 Task: Add Dalmatia Sour Cherry Spread to the cart.
Action: Mouse moved to (714, 281)
Screenshot: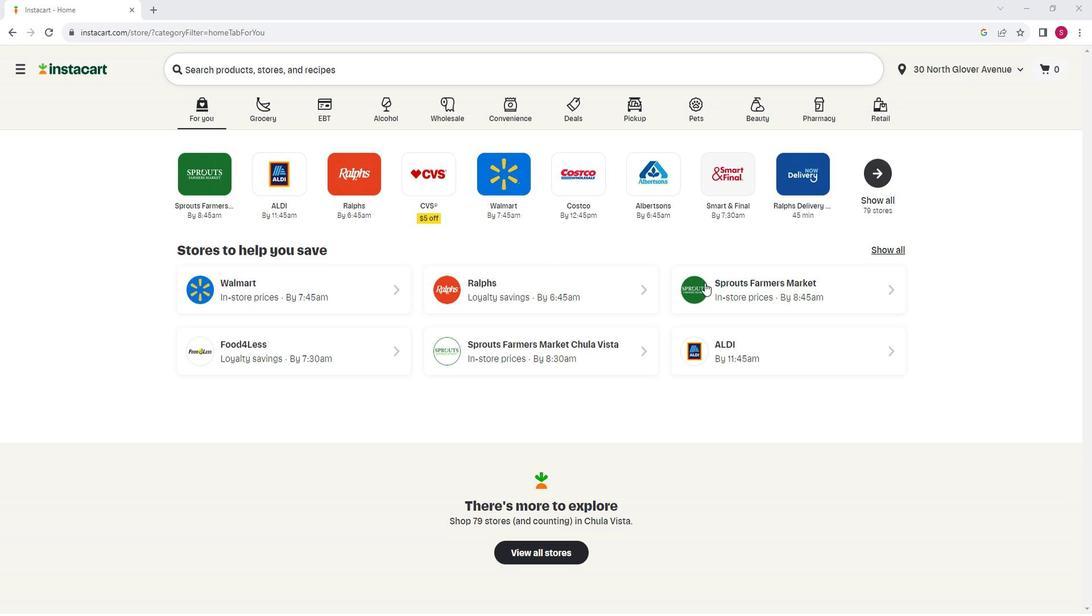 
Action: Mouse pressed left at (714, 281)
Screenshot: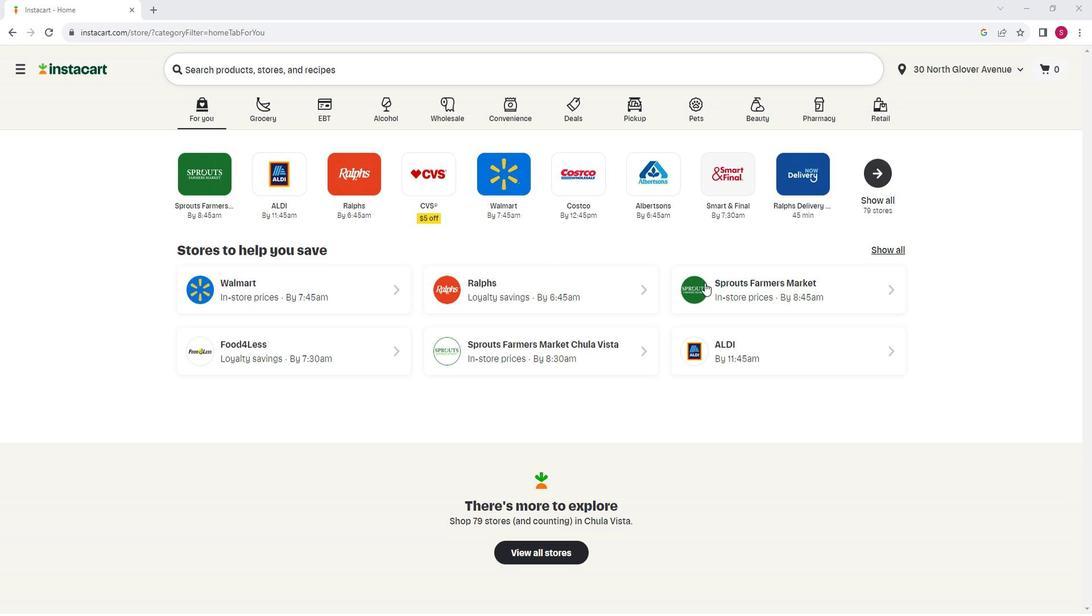 
Action: Mouse moved to (108, 364)
Screenshot: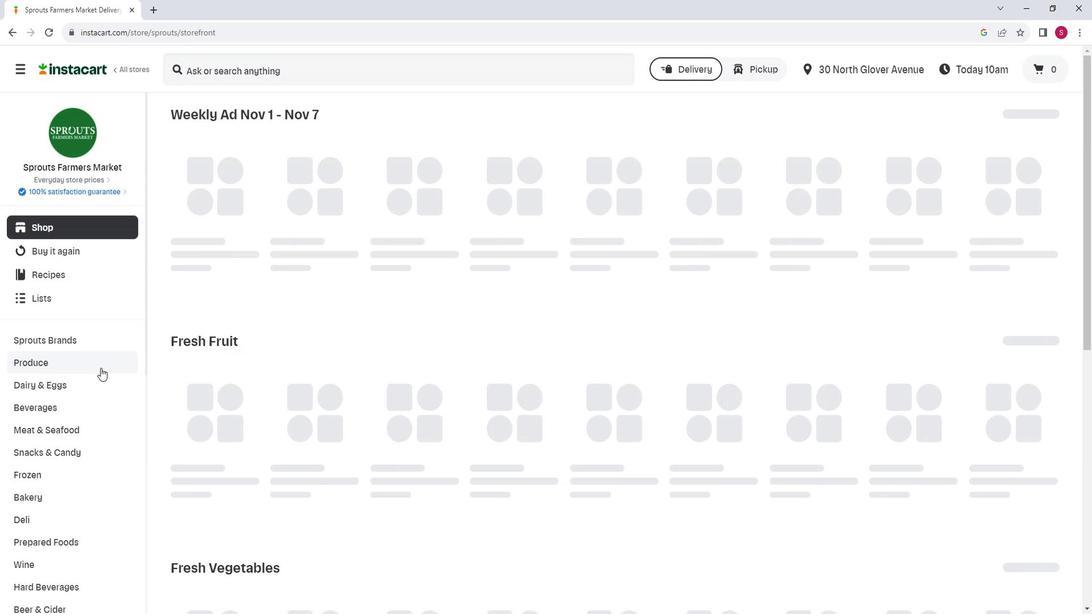 
Action: Mouse scrolled (108, 363) with delta (0, 0)
Screenshot: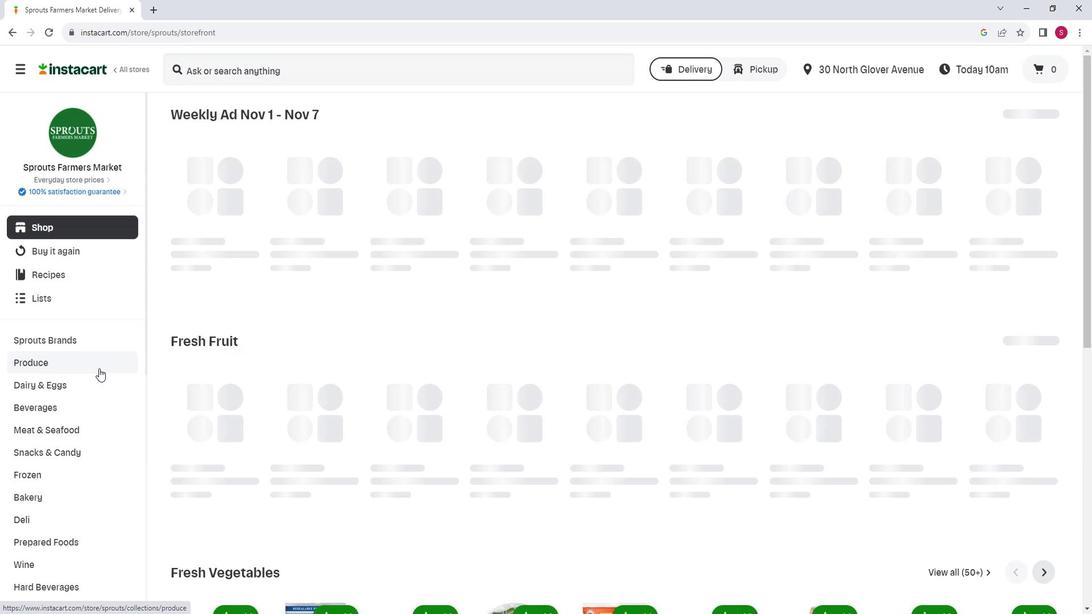 
Action: Mouse moved to (109, 364)
Screenshot: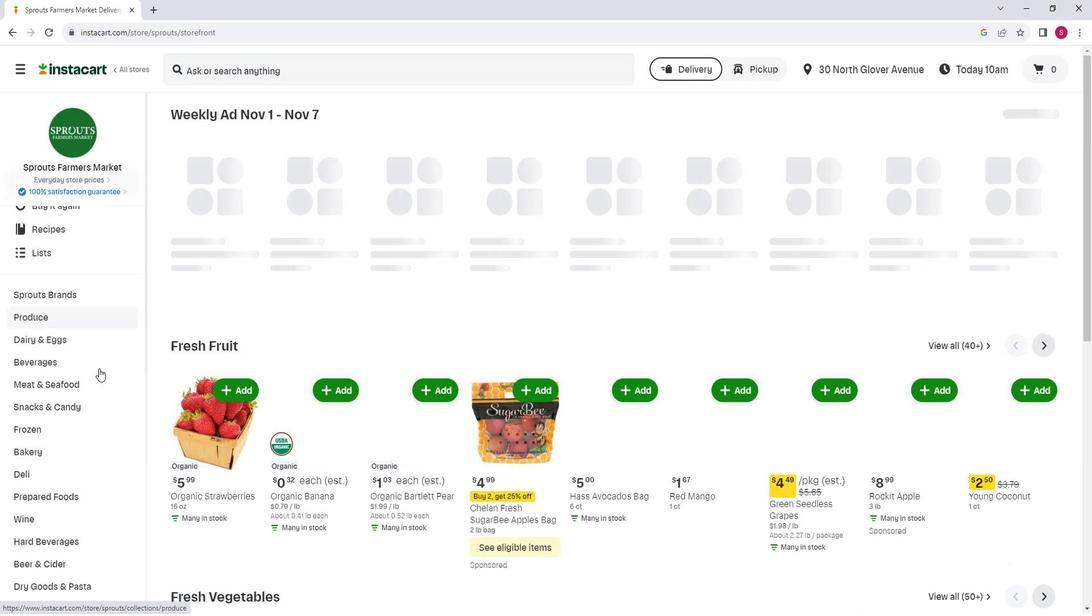 
Action: Mouse scrolled (109, 363) with delta (0, 0)
Screenshot: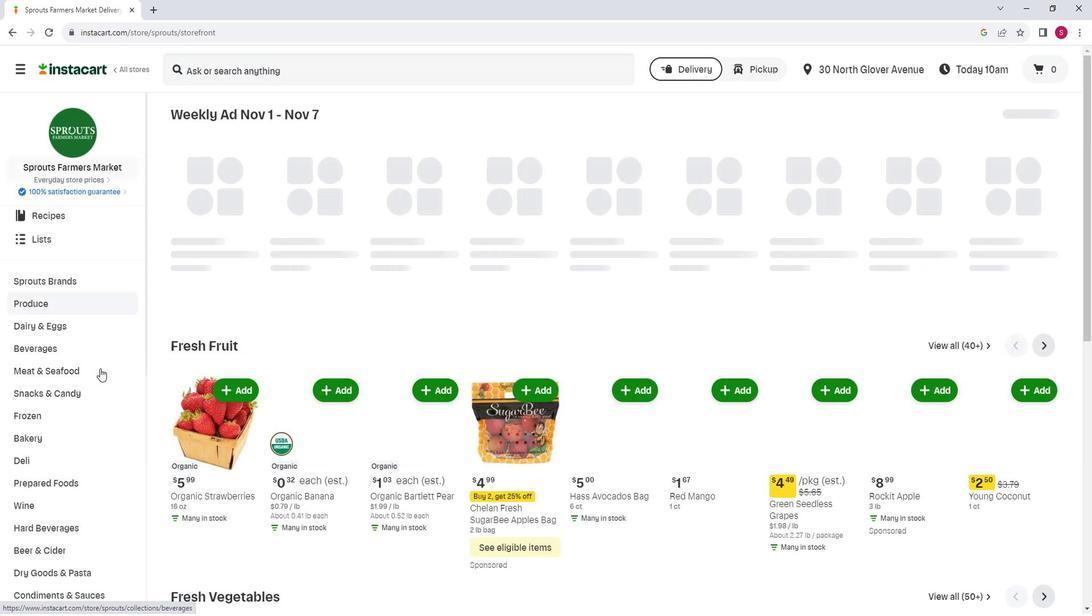 
Action: Mouse moved to (111, 365)
Screenshot: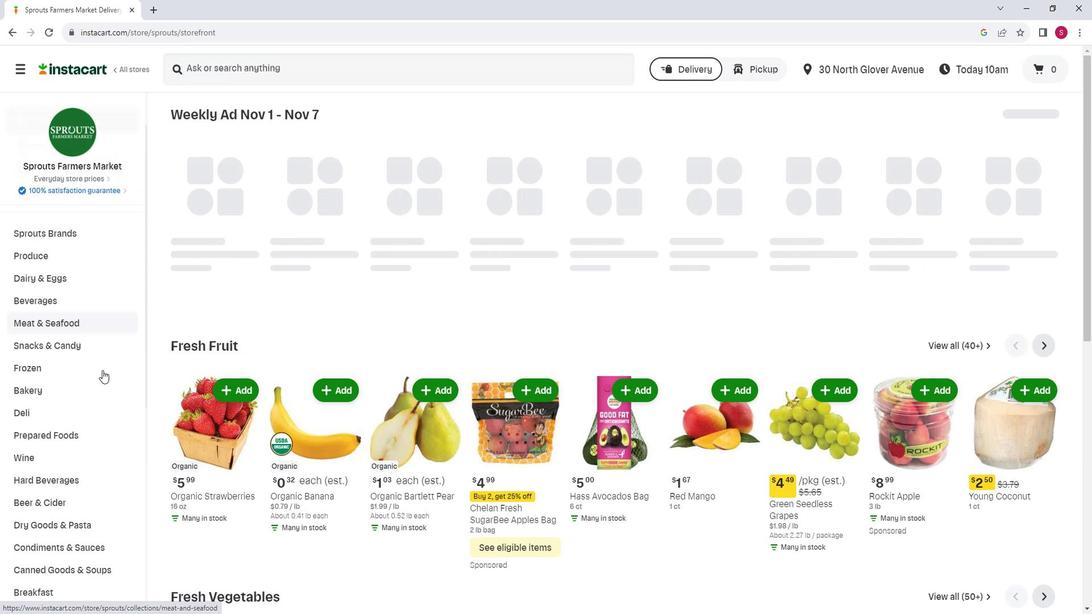 
Action: Mouse scrolled (111, 365) with delta (0, 0)
Screenshot: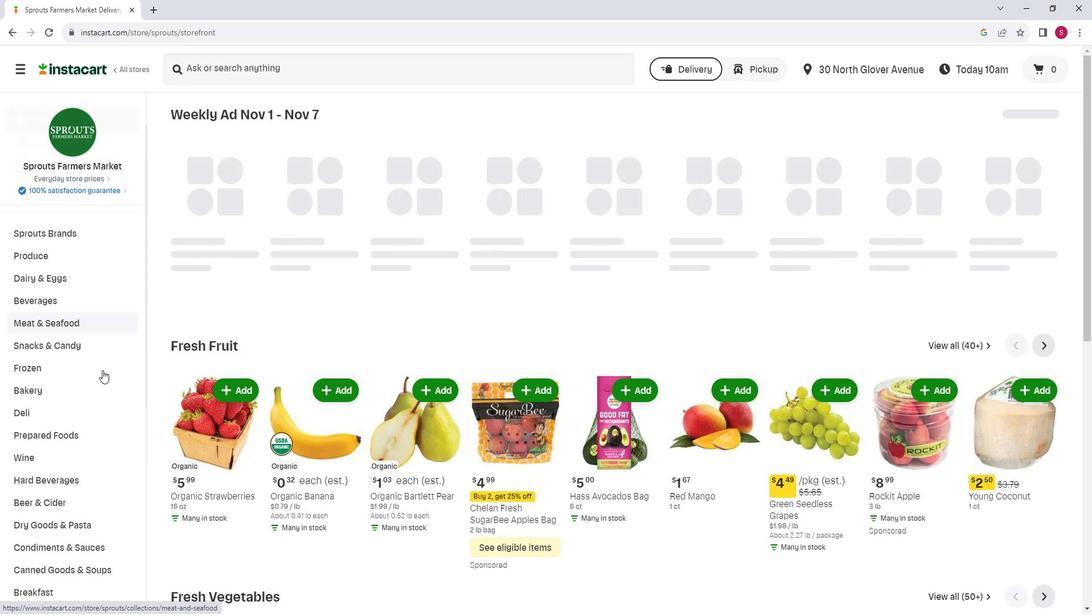 
Action: Mouse moved to (93, 511)
Screenshot: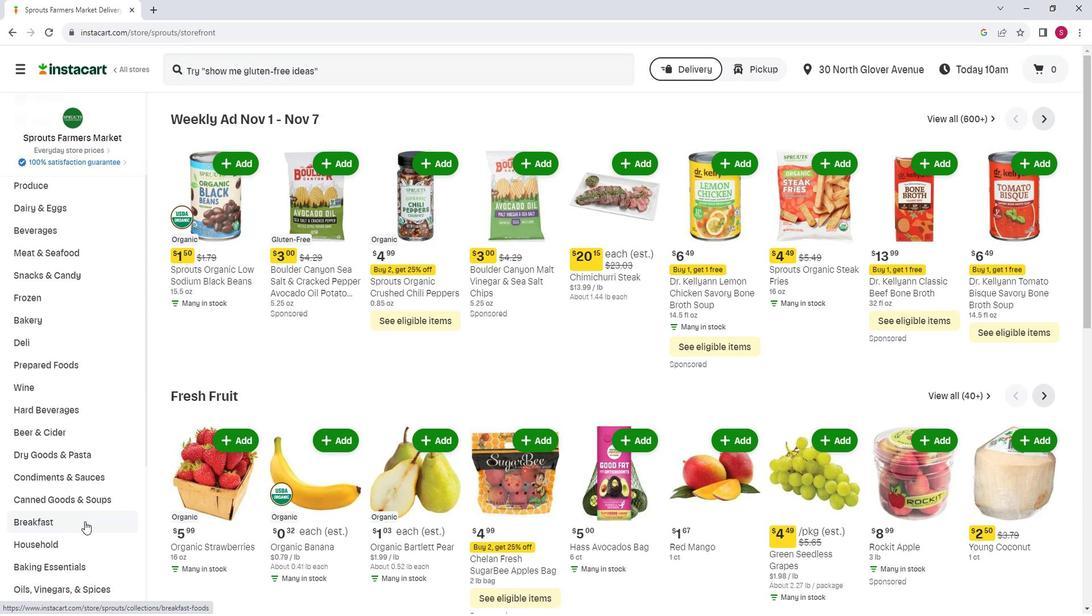 
Action: Mouse pressed left at (93, 511)
Screenshot: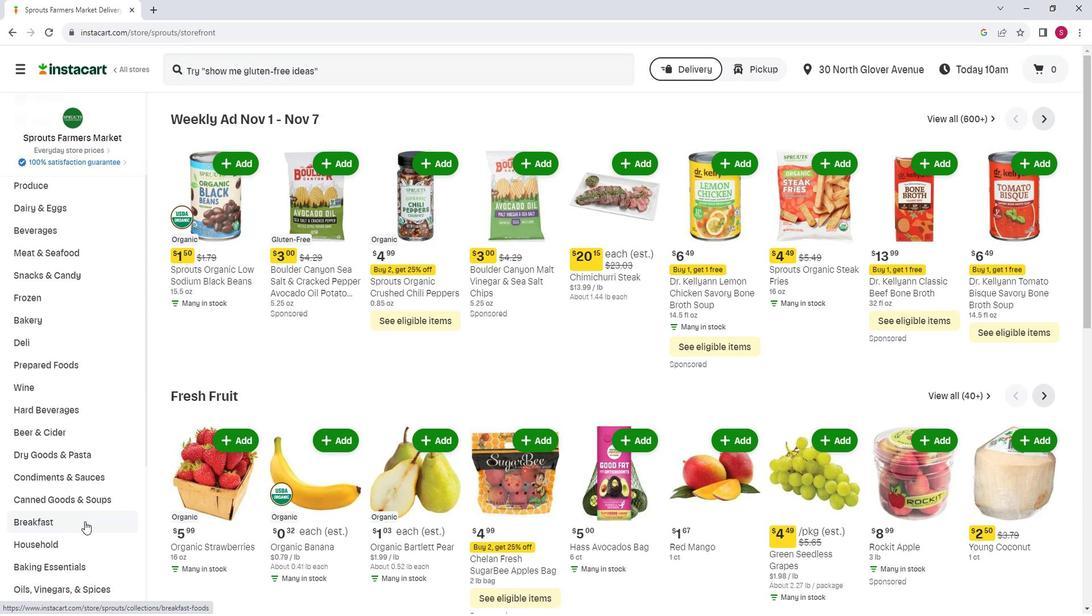 
Action: Mouse moved to (708, 142)
Screenshot: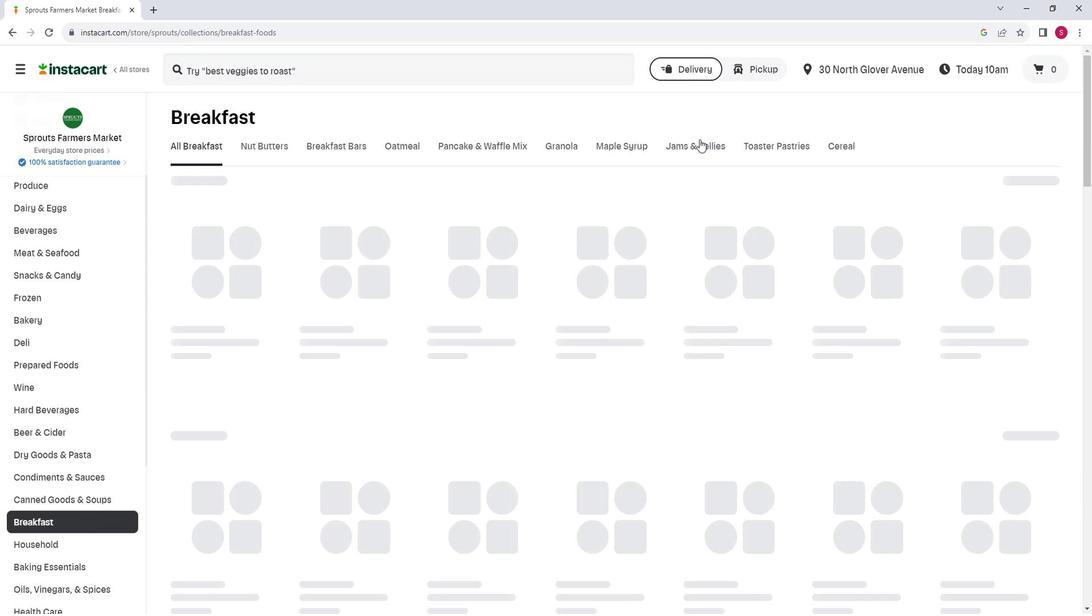 
Action: Mouse pressed left at (708, 142)
Screenshot: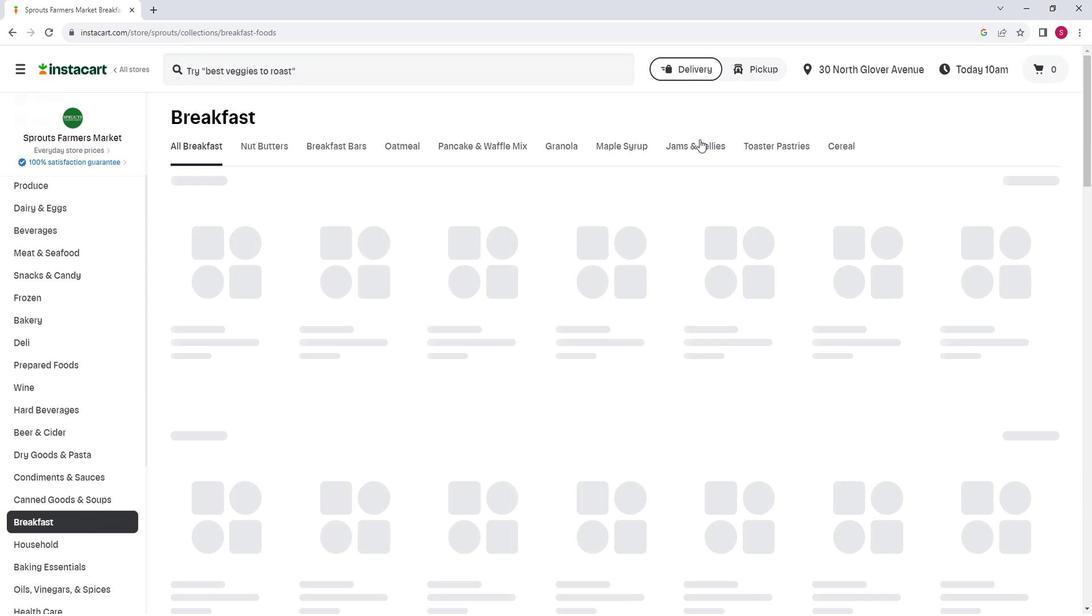 
Action: Mouse moved to (708, 147)
Screenshot: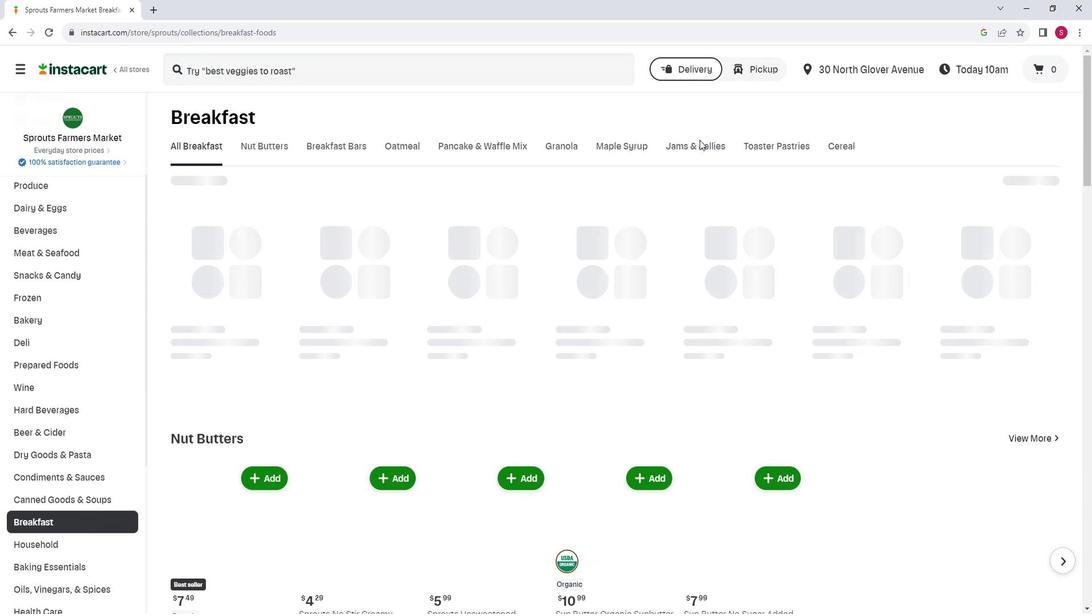
Action: Mouse pressed left at (708, 147)
Screenshot: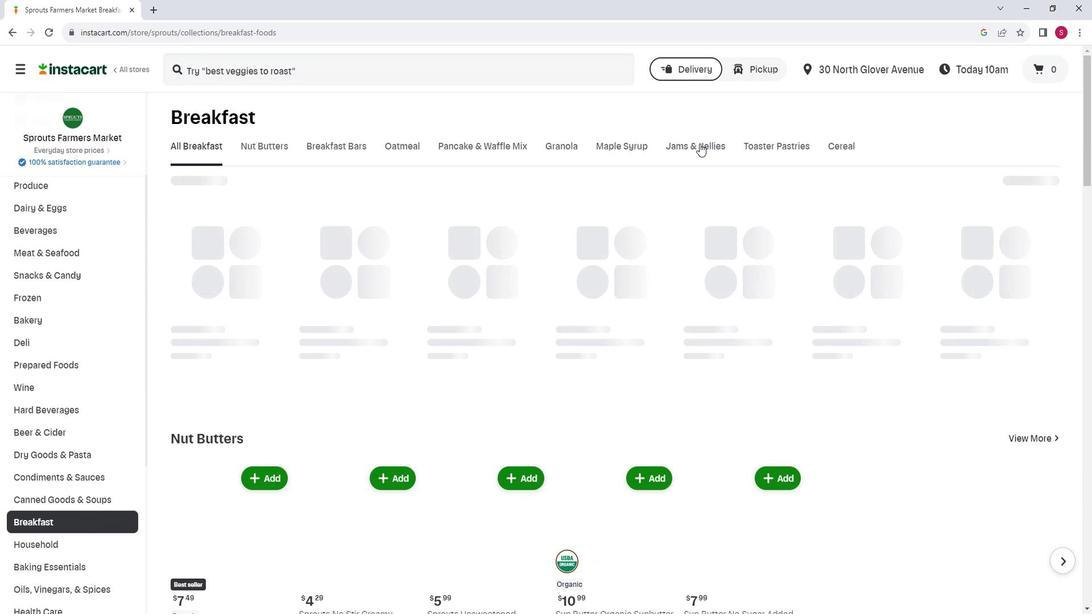 
Action: Mouse moved to (303, 190)
Screenshot: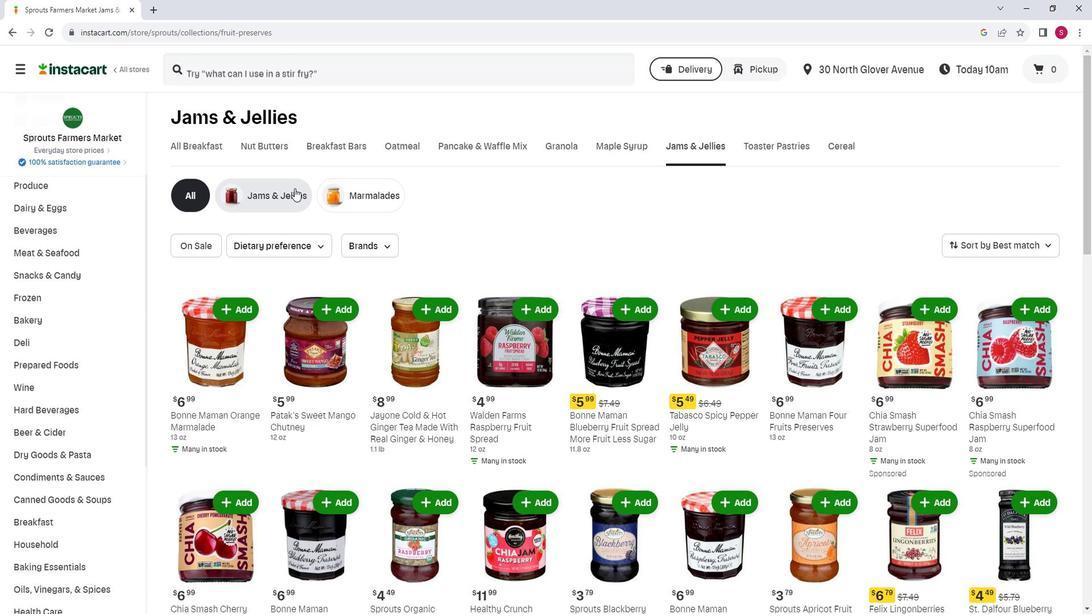 
Action: Mouse pressed left at (303, 190)
Screenshot: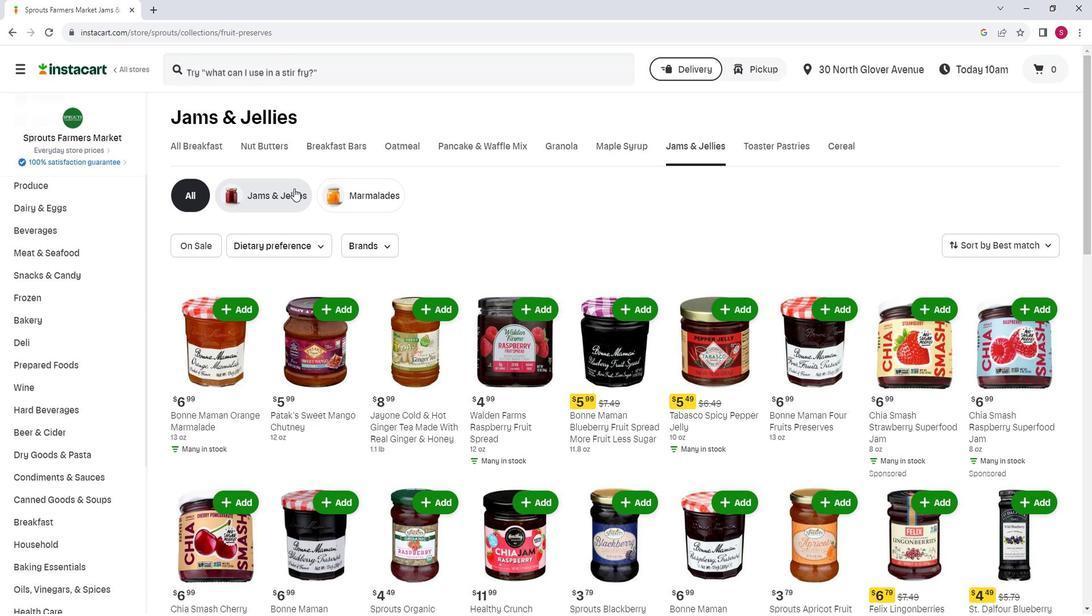 
Action: Mouse moved to (503, 217)
Screenshot: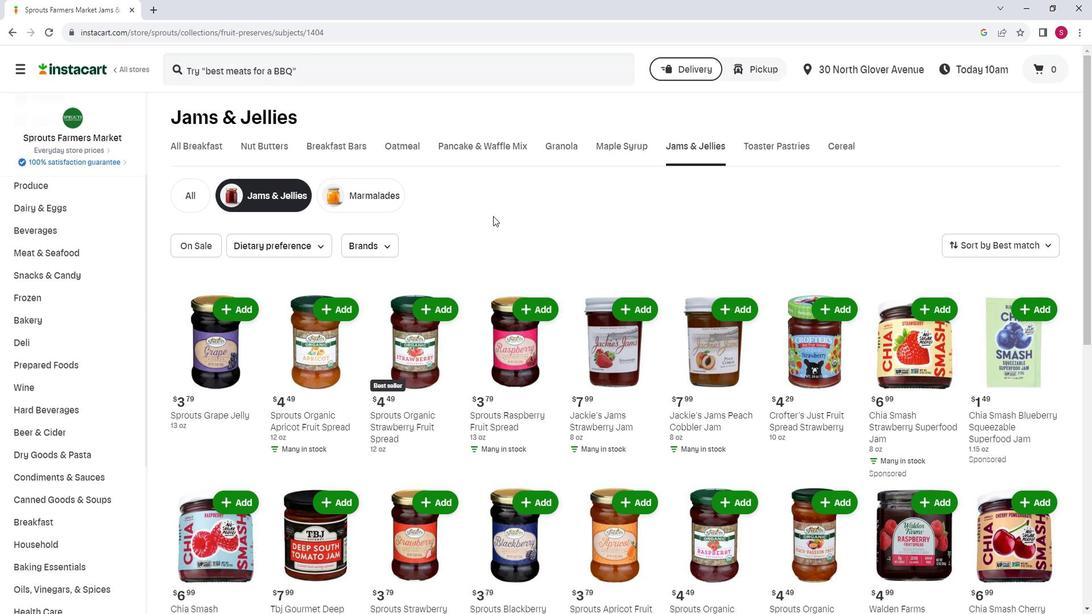 
Action: Mouse scrolled (503, 216) with delta (0, 0)
Screenshot: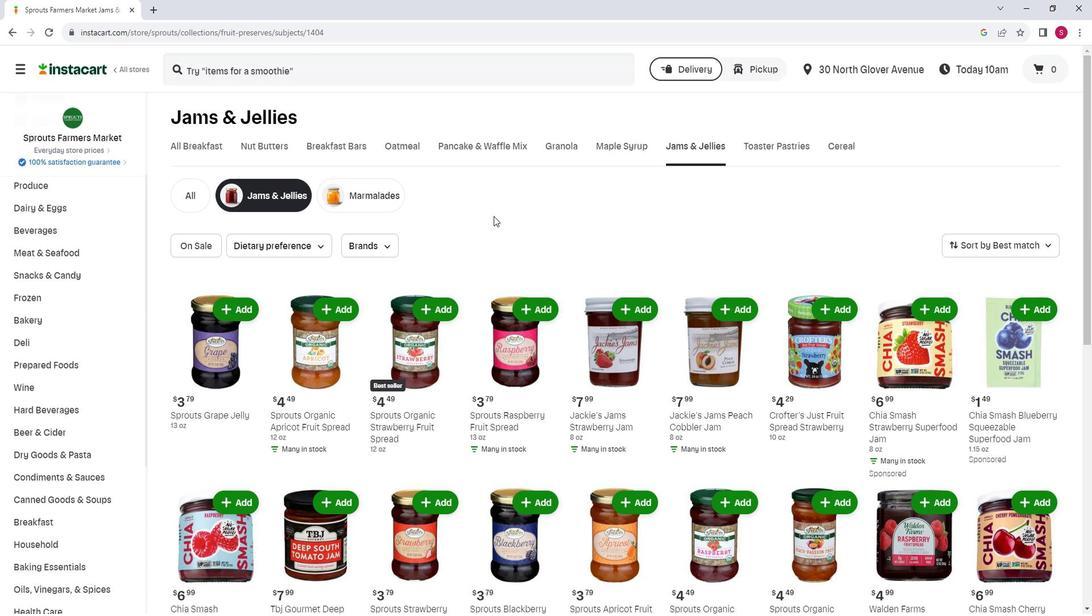 
Action: Mouse moved to (530, 237)
Screenshot: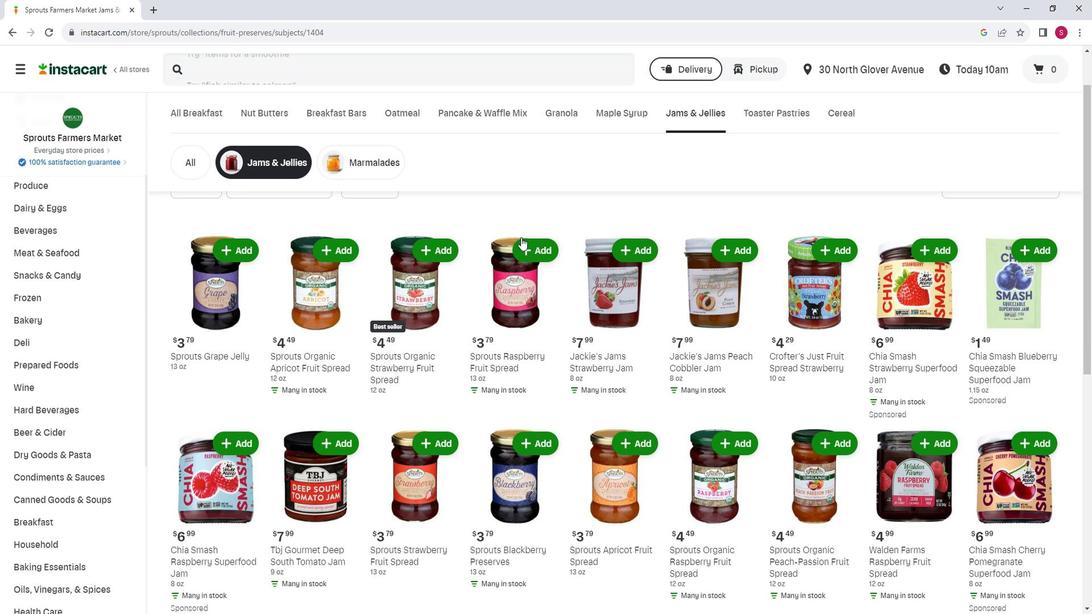 
Action: Mouse scrolled (530, 237) with delta (0, 0)
Screenshot: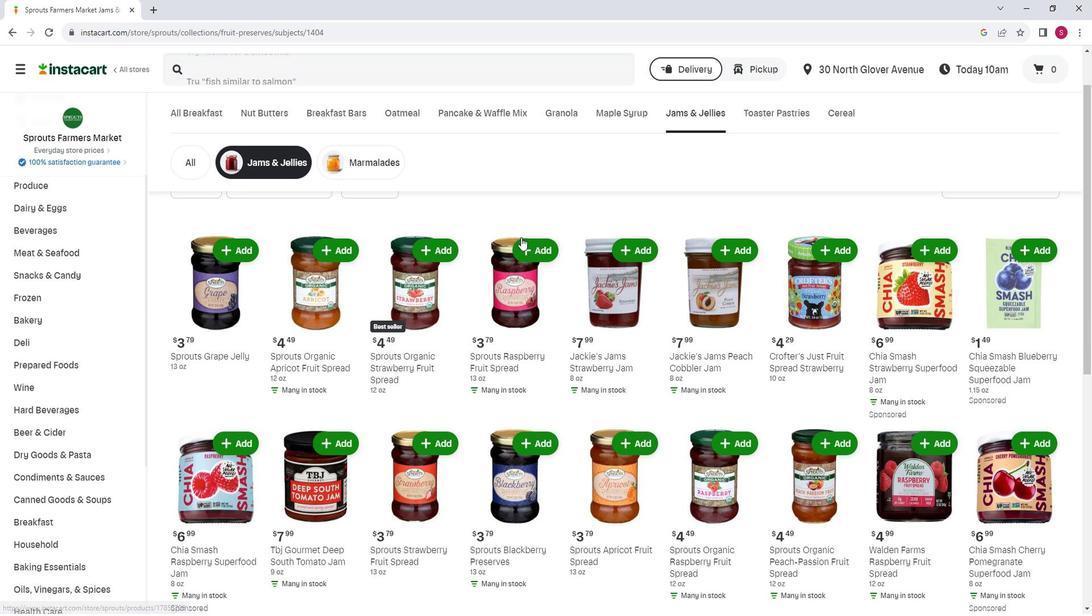 
Action: Mouse moved to (532, 237)
Screenshot: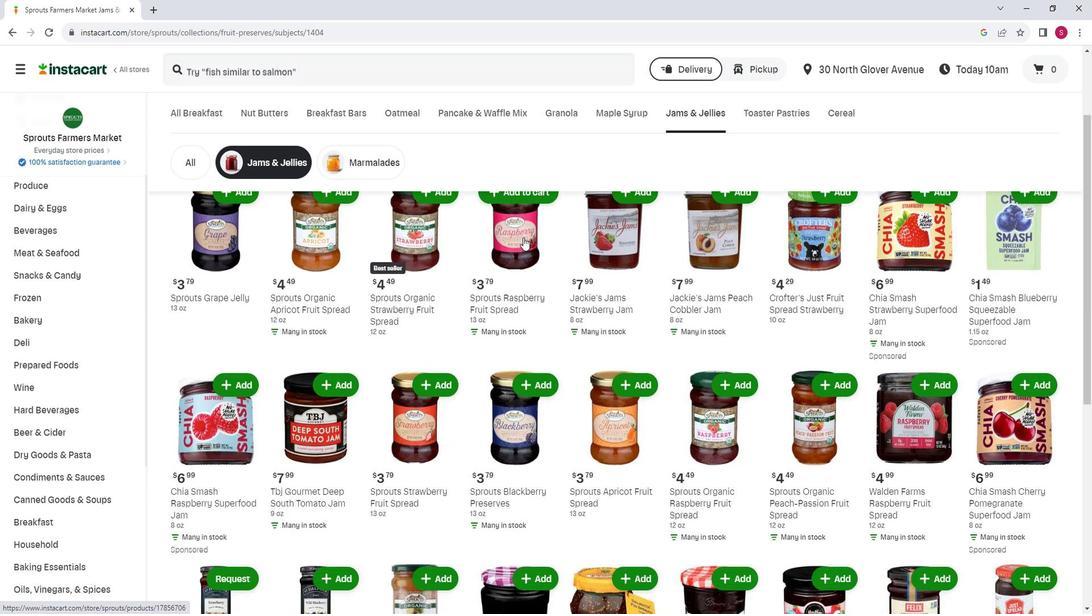 
Action: Mouse scrolled (532, 237) with delta (0, 0)
Screenshot: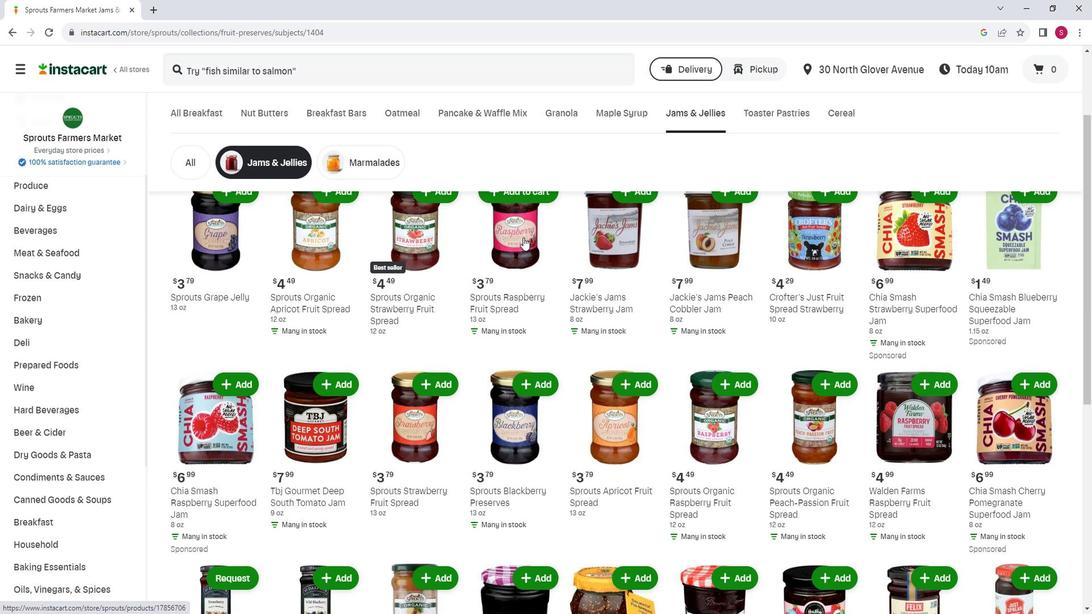 
Action: Mouse scrolled (532, 237) with delta (0, 0)
Screenshot: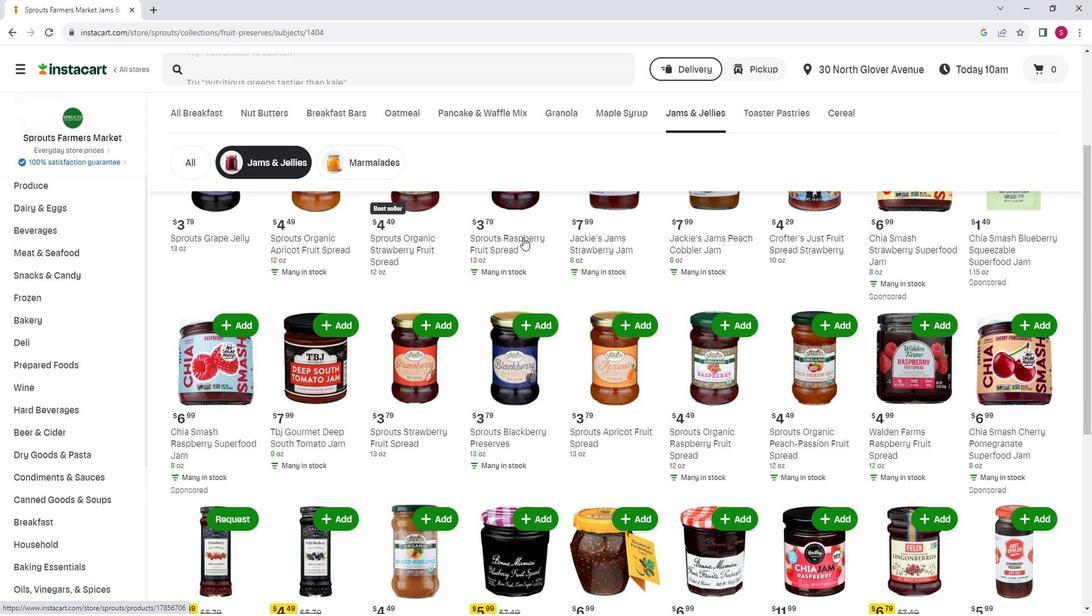 
Action: Mouse scrolled (532, 237) with delta (0, 0)
Screenshot: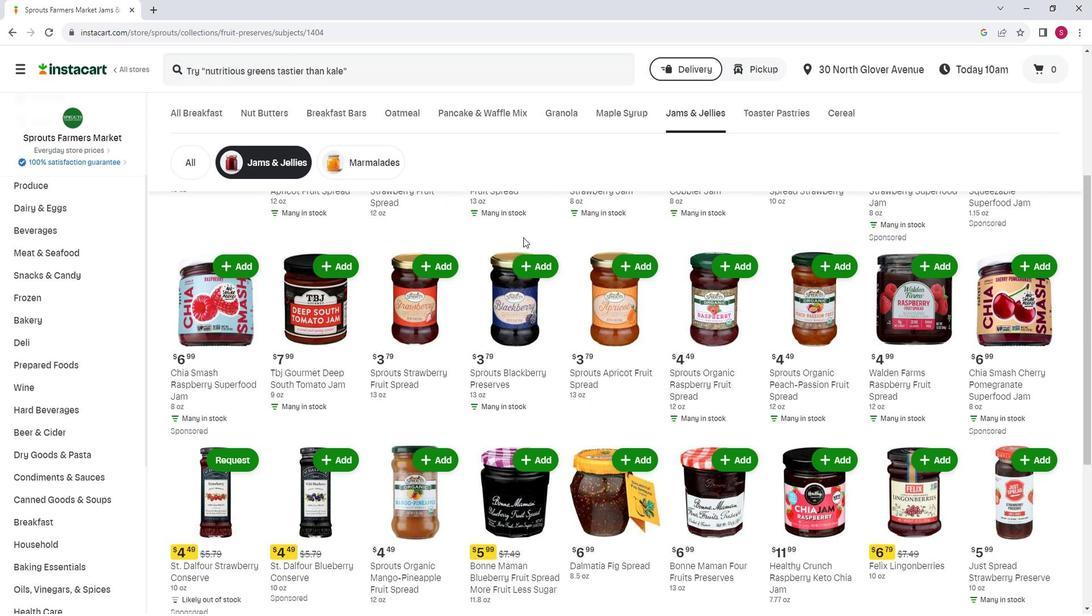 
Action: Mouse moved to (539, 241)
Screenshot: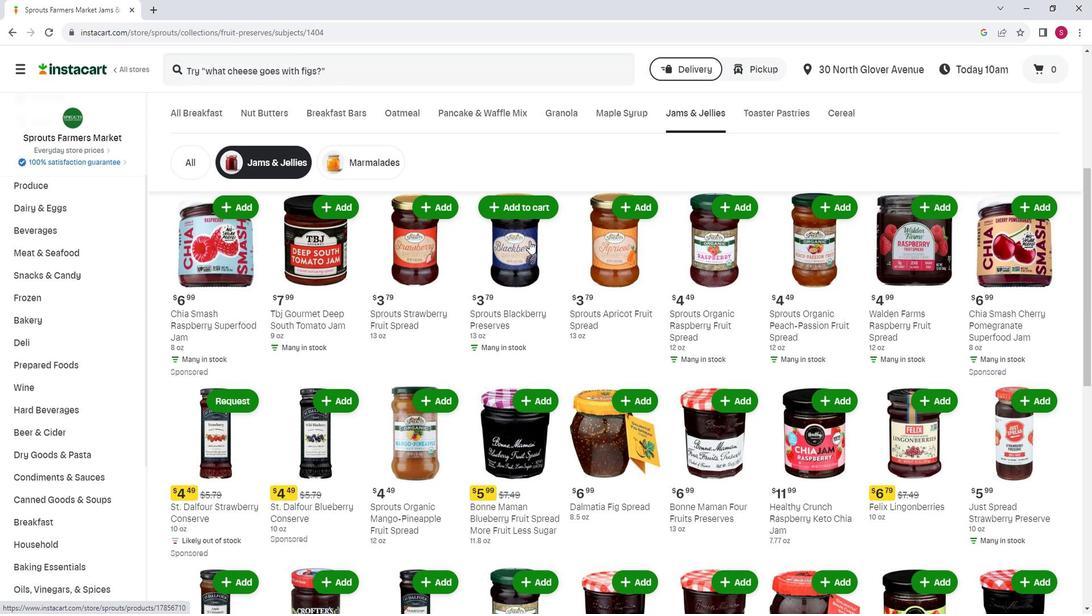 
Action: Mouse scrolled (539, 240) with delta (0, 0)
Screenshot: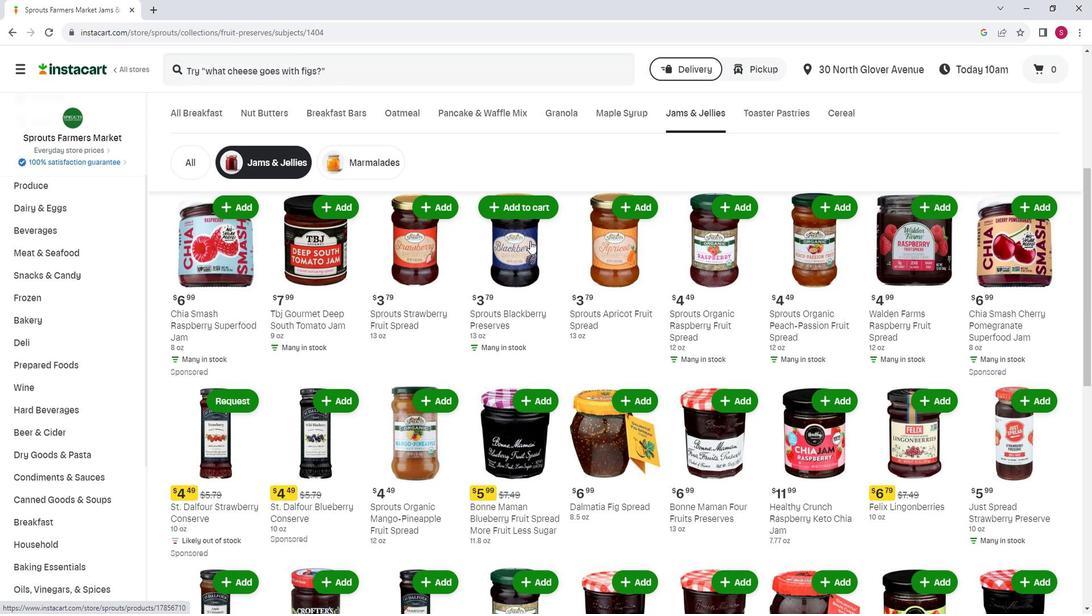 
Action: Mouse moved to (539, 244)
Screenshot: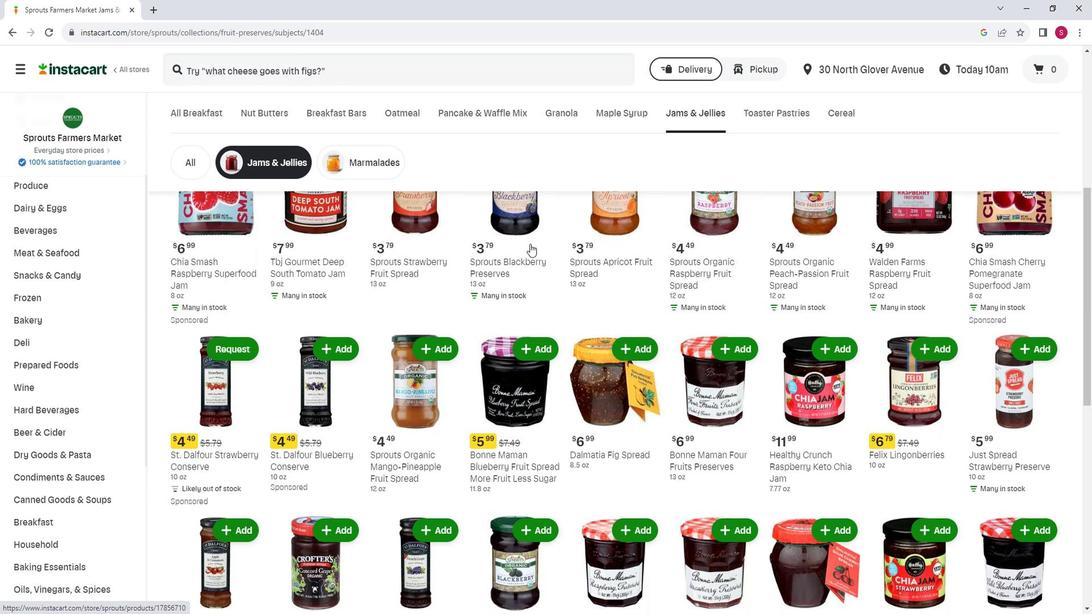 
Action: Mouse scrolled (539, 244) with delta (0, 0)
Screenshot: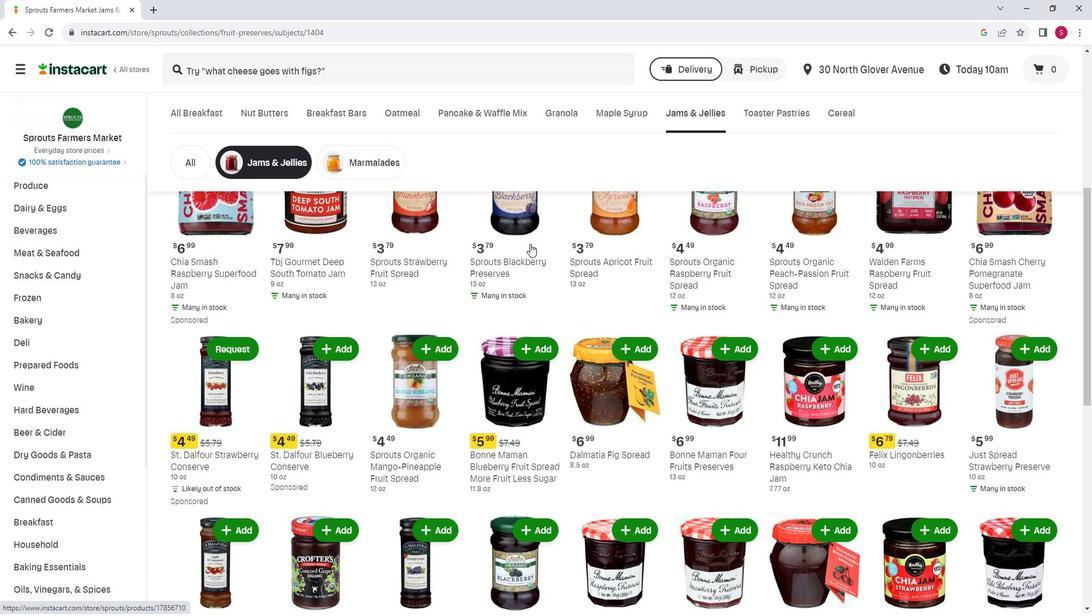 
Action: Mouse moved to (539, 244)
Screenshot: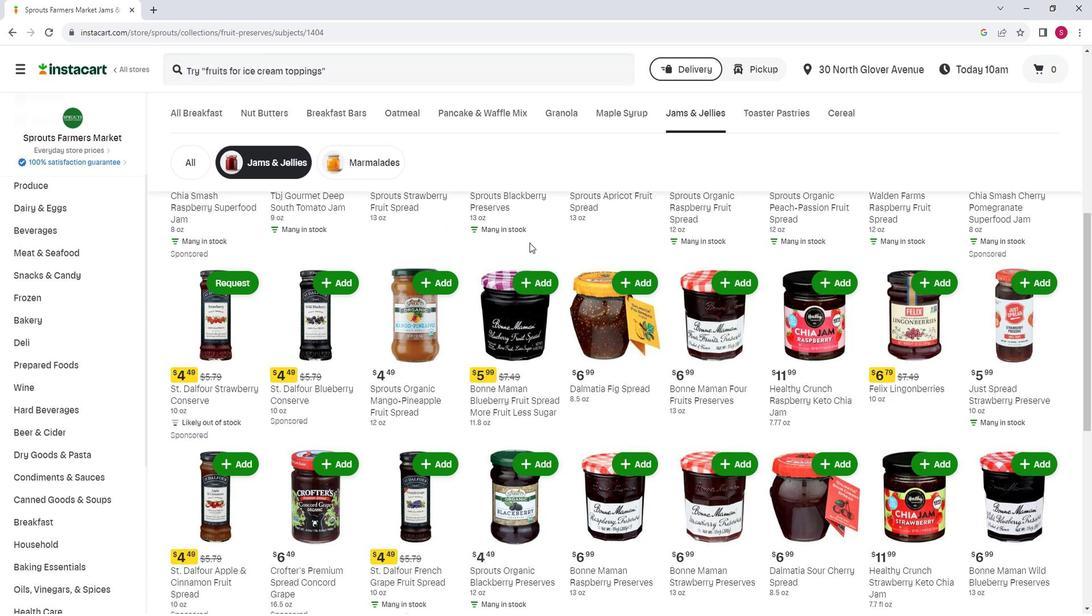 
Action: Mouse scrolled (539, 243) with delta (0, 0)
Screenshot: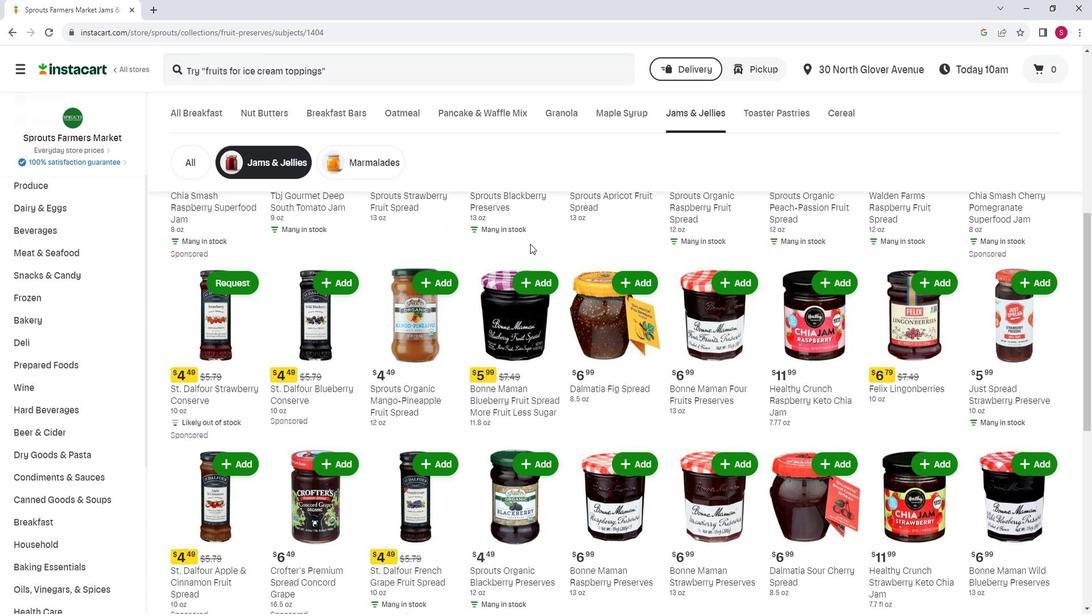 
Action: Mouse moved to (538, 241)
Screenshot: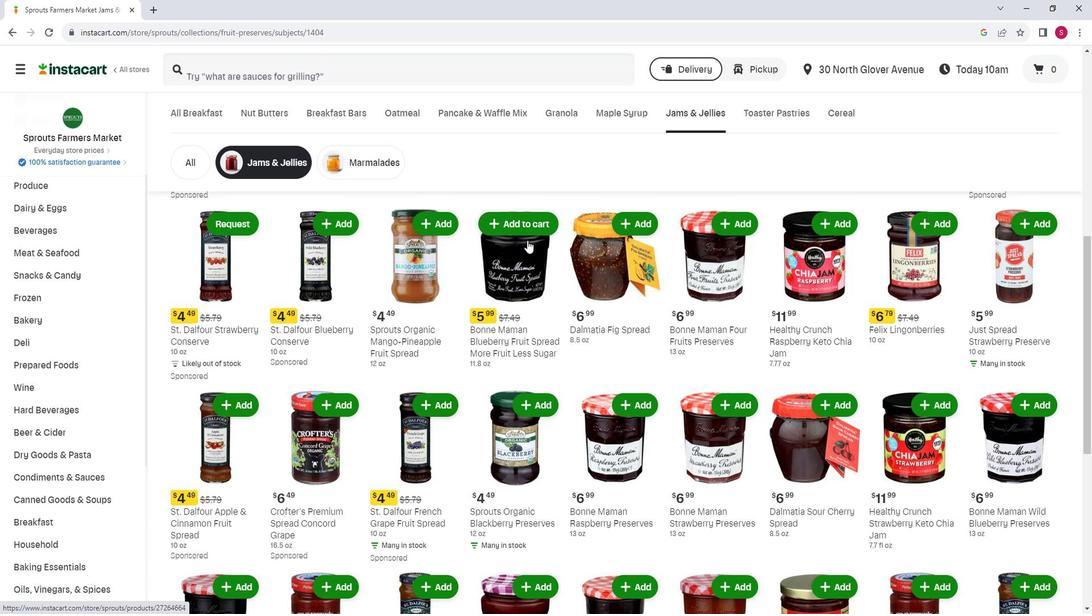 
Action: Mouse scrolled (538, 240) with delta (0, 0)
Screenshot: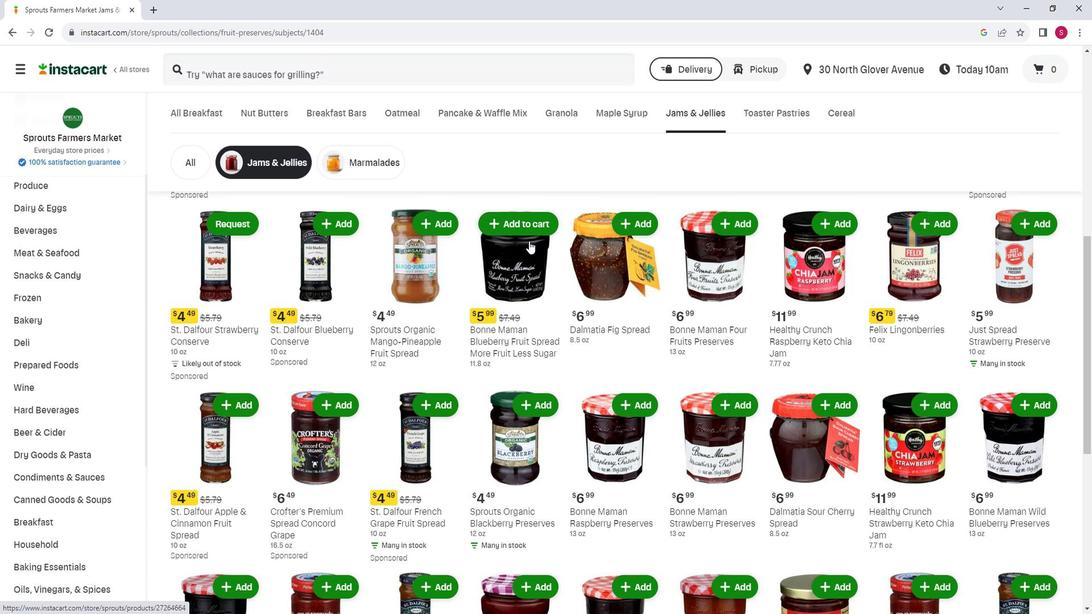 
Action: Mouse moved to (842, 340)
Screenshot: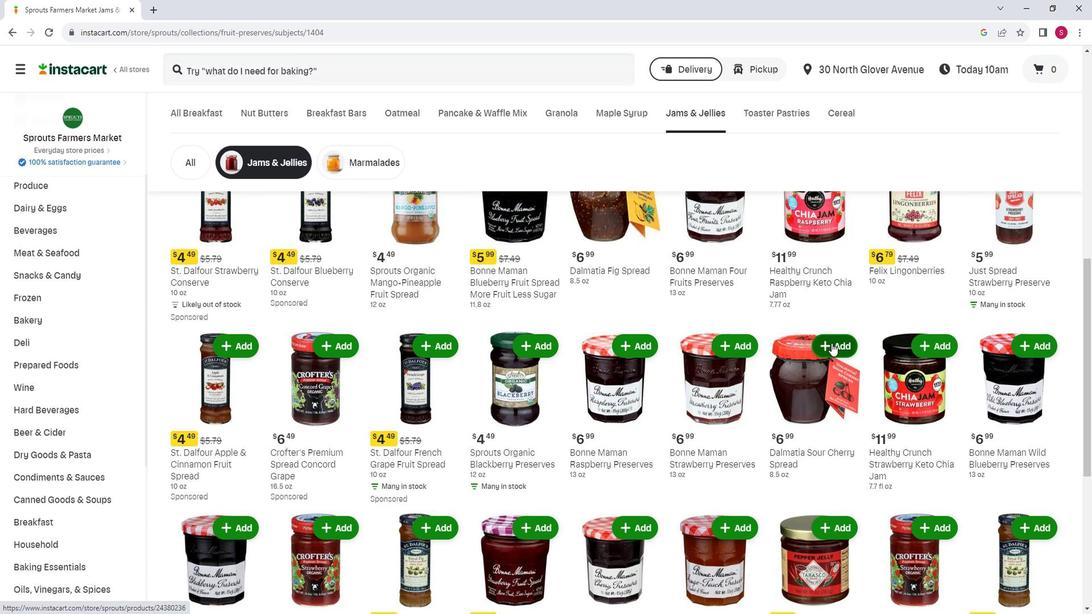 
Action: Mouse pressed left at (842, 340)
Screenshot: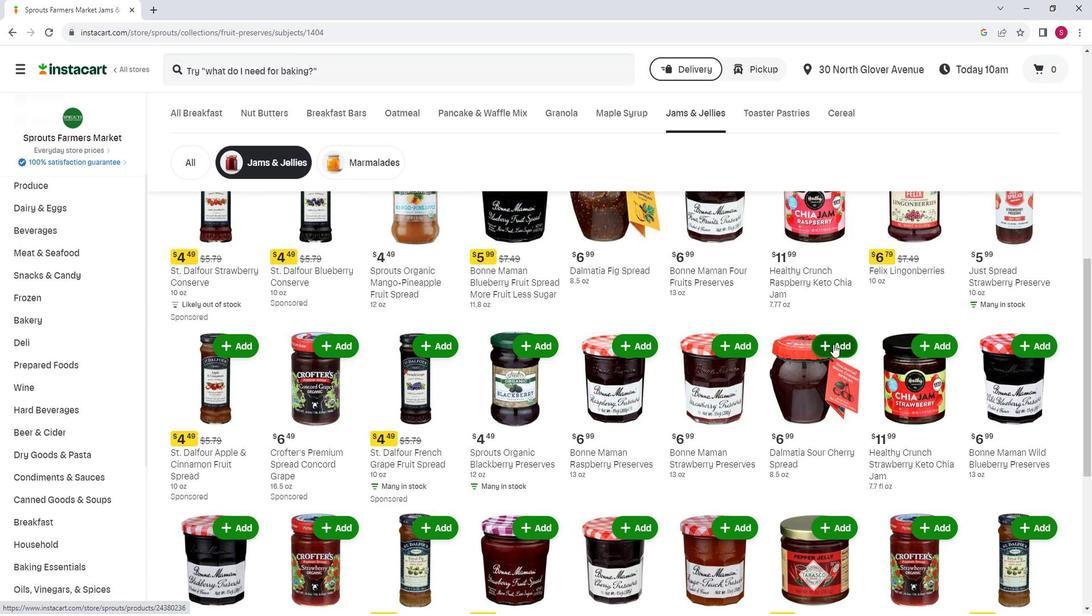
Action: Mouse moved to (817, 315)
Screenshot: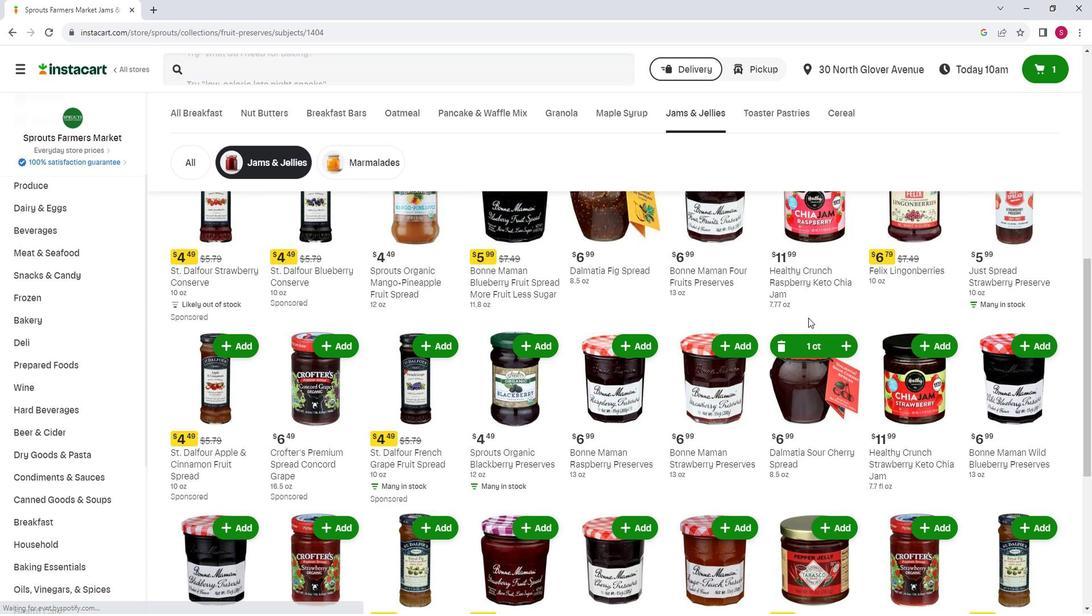 
